 Task: Sort dependabot alerts in the repository "Javascript" by severity.
Action: Mouse moved to (1240, 198)
Screenshot: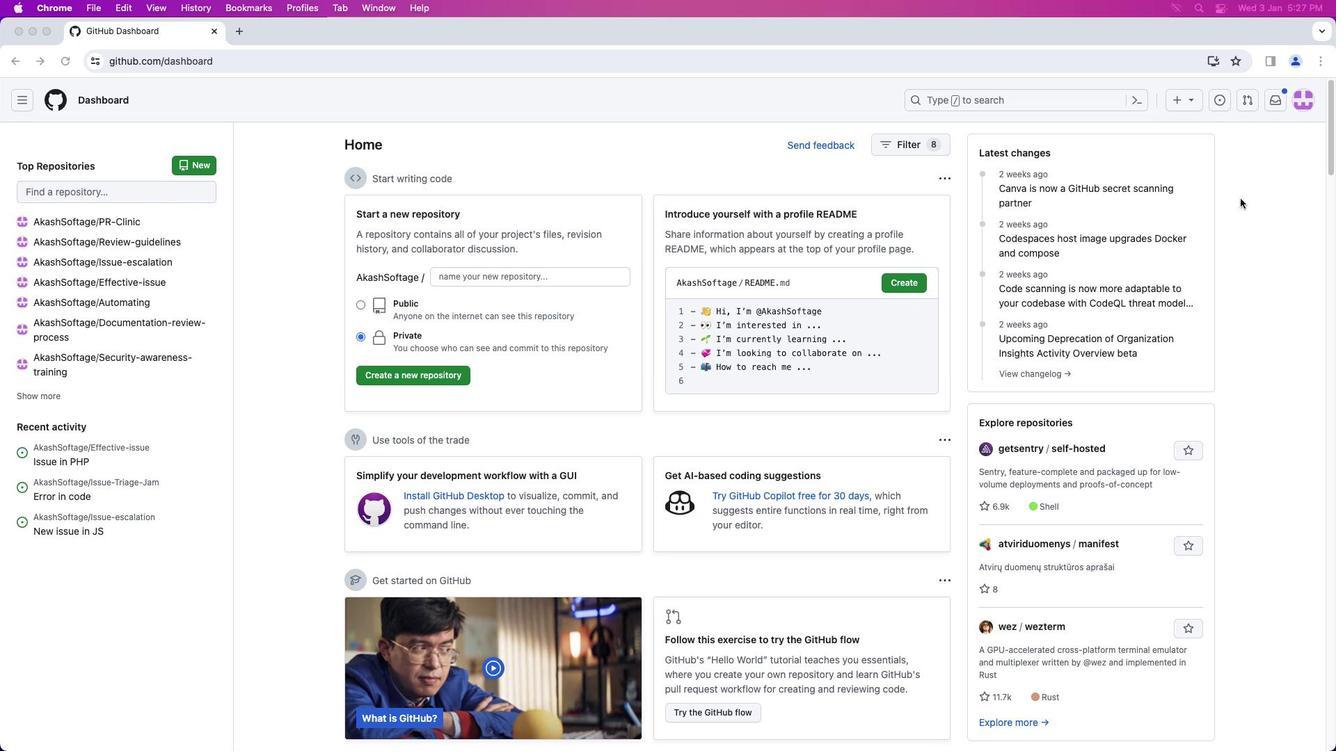 
Action: Mouse pressed left at (1240, 198)
Screenshot: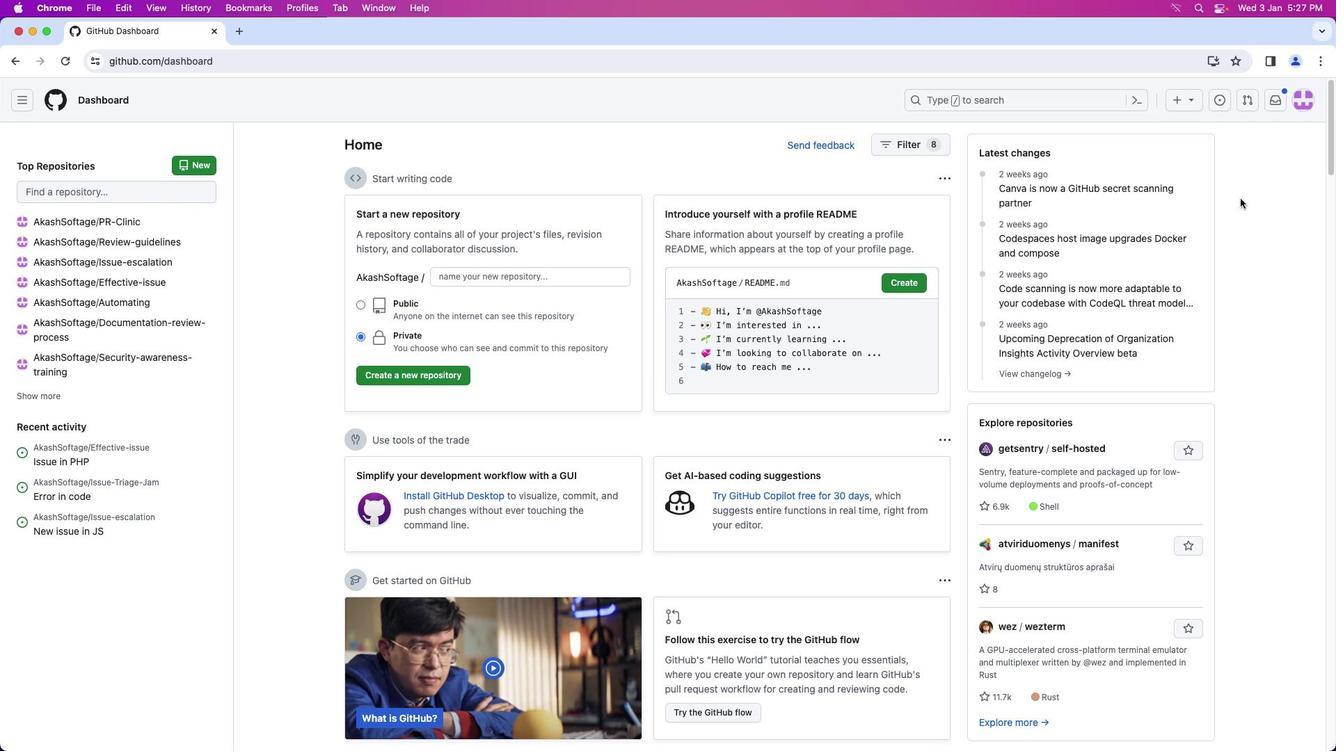 
Action: Mouse moved to (1306, 104)
Screenshot: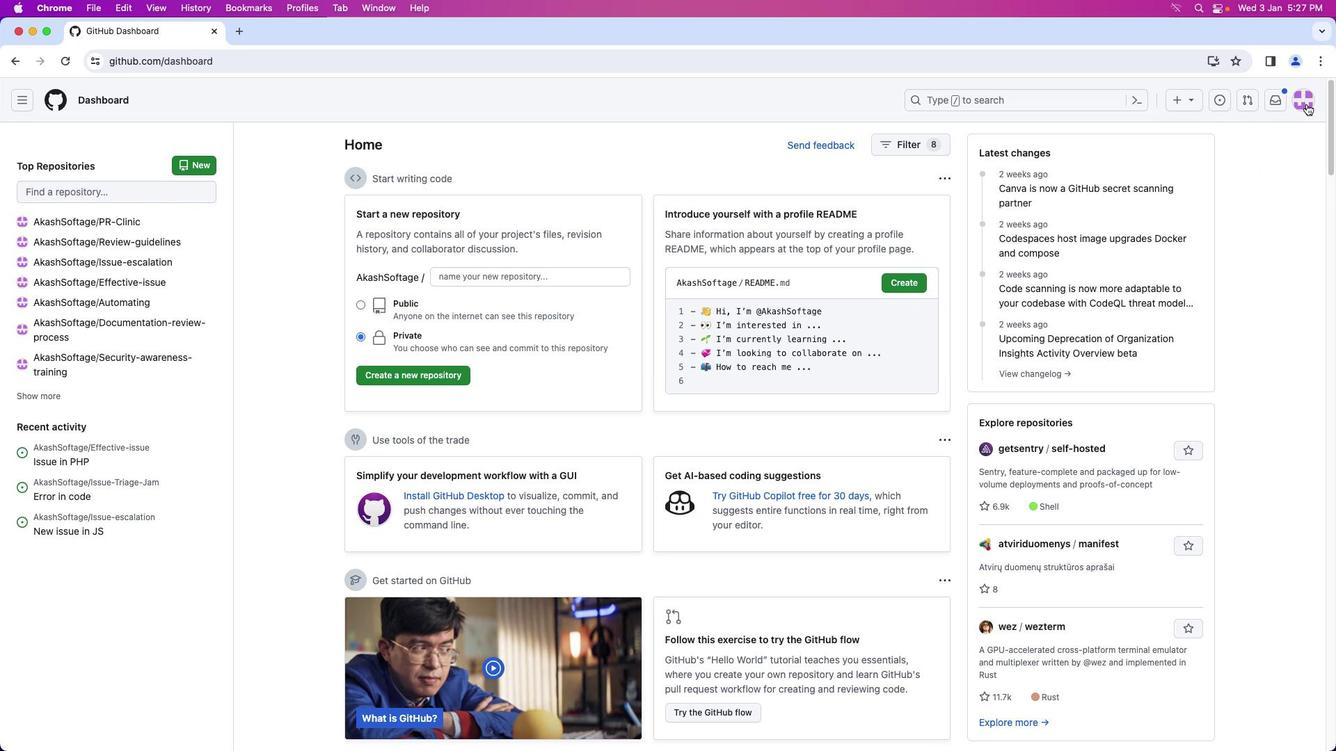 
Action: Mouse pressed left at (1306, 104)
Screenshot: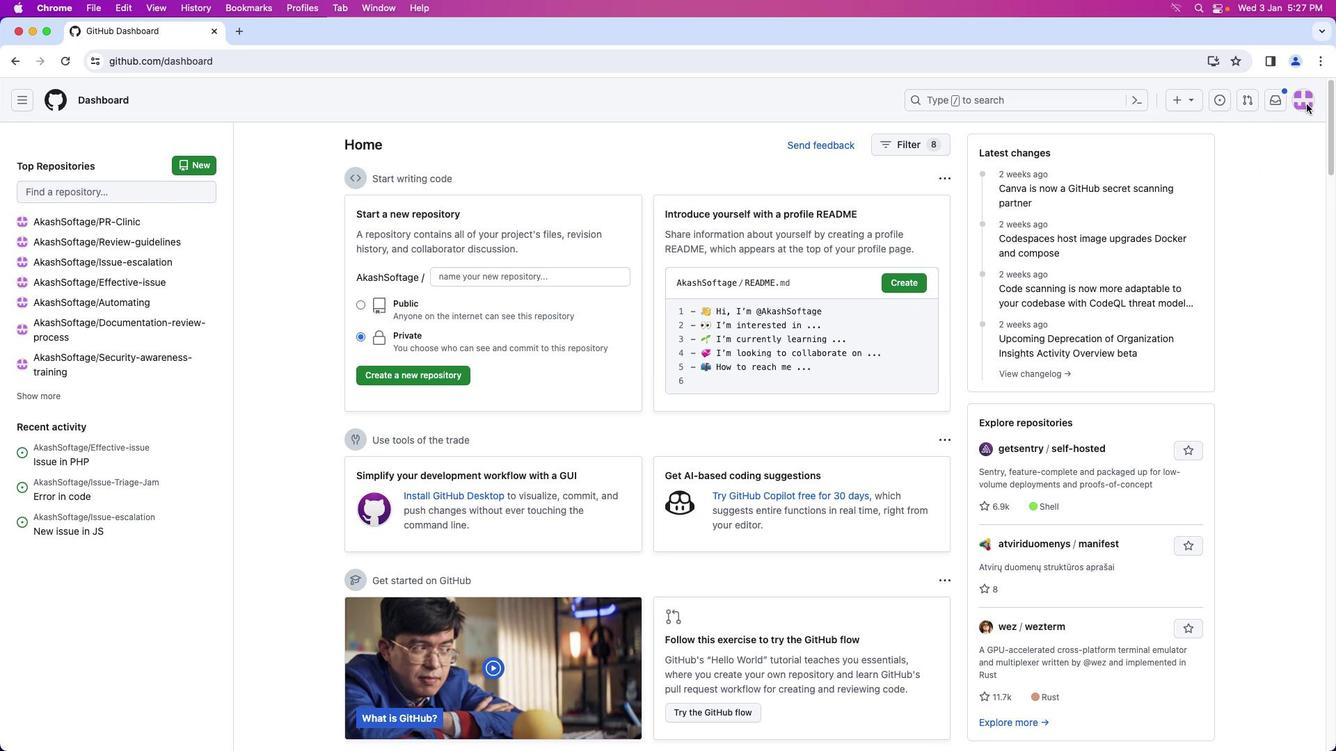 
Action: Mouse moved to (1259, 217)
Screenshot: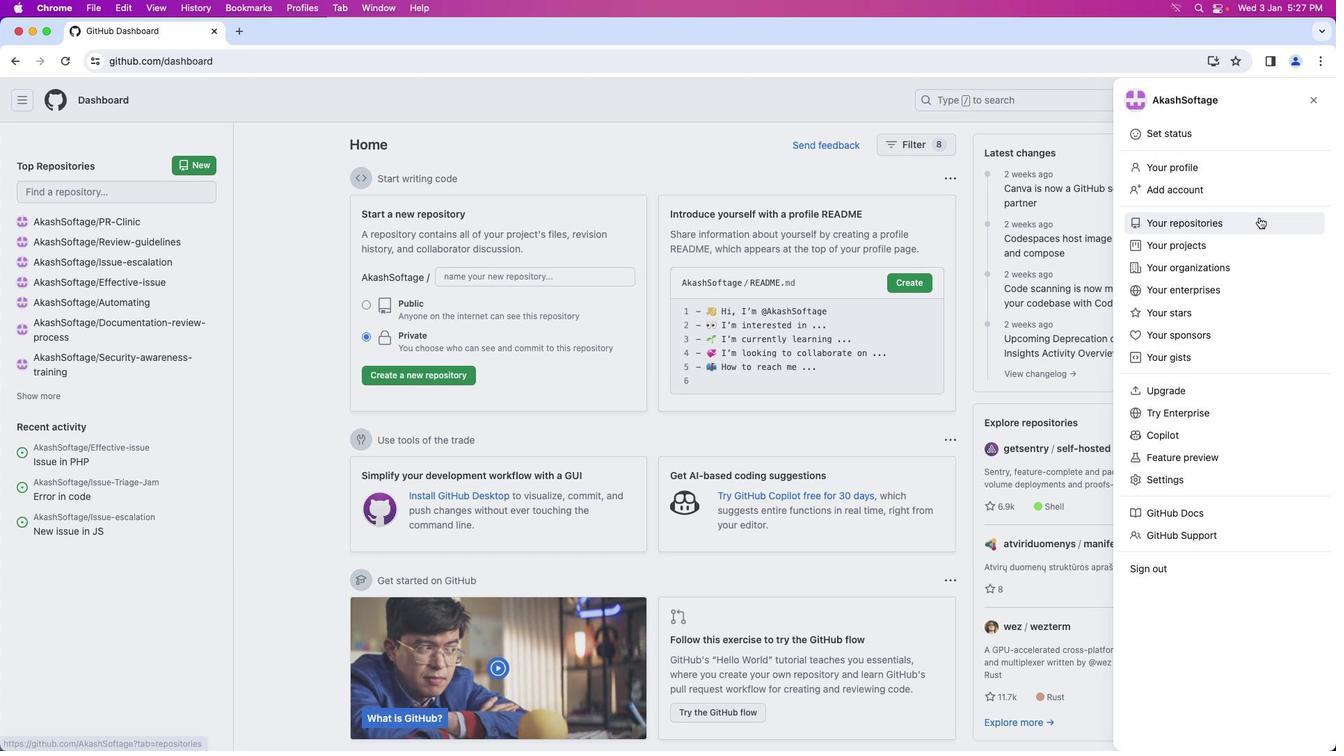 
Action: Mouse pressed left at (1259, 217)
Screenshot: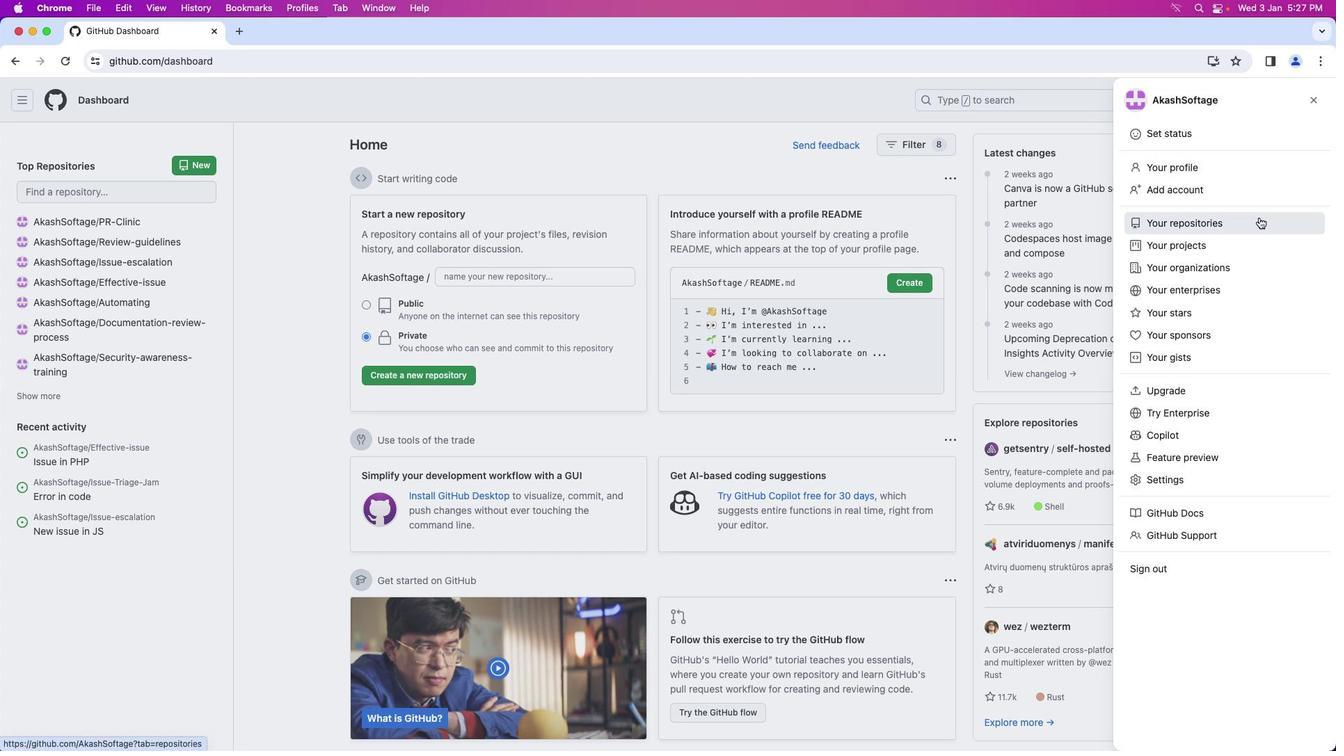 
Action: Mouse moved to (510, 228)
Screenshot: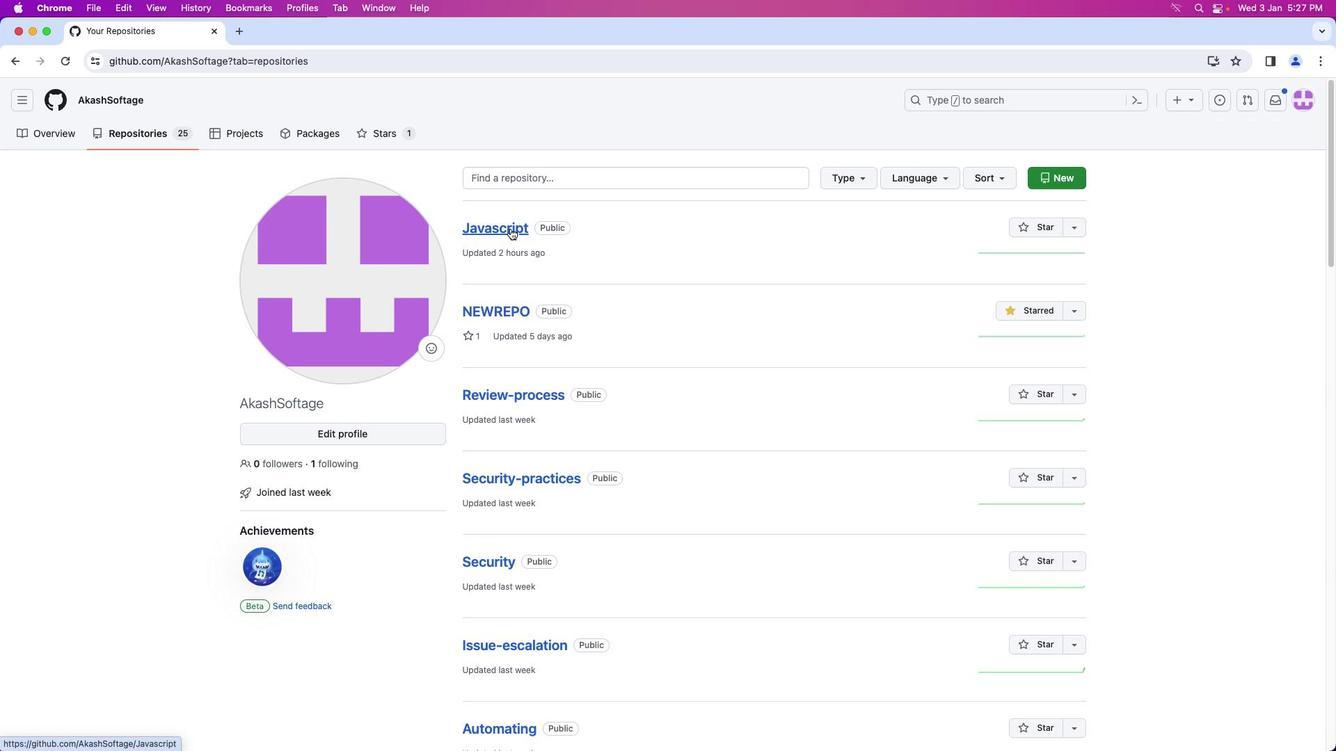 
Action: Mouse pressed left at (510, 228)
Screenshot: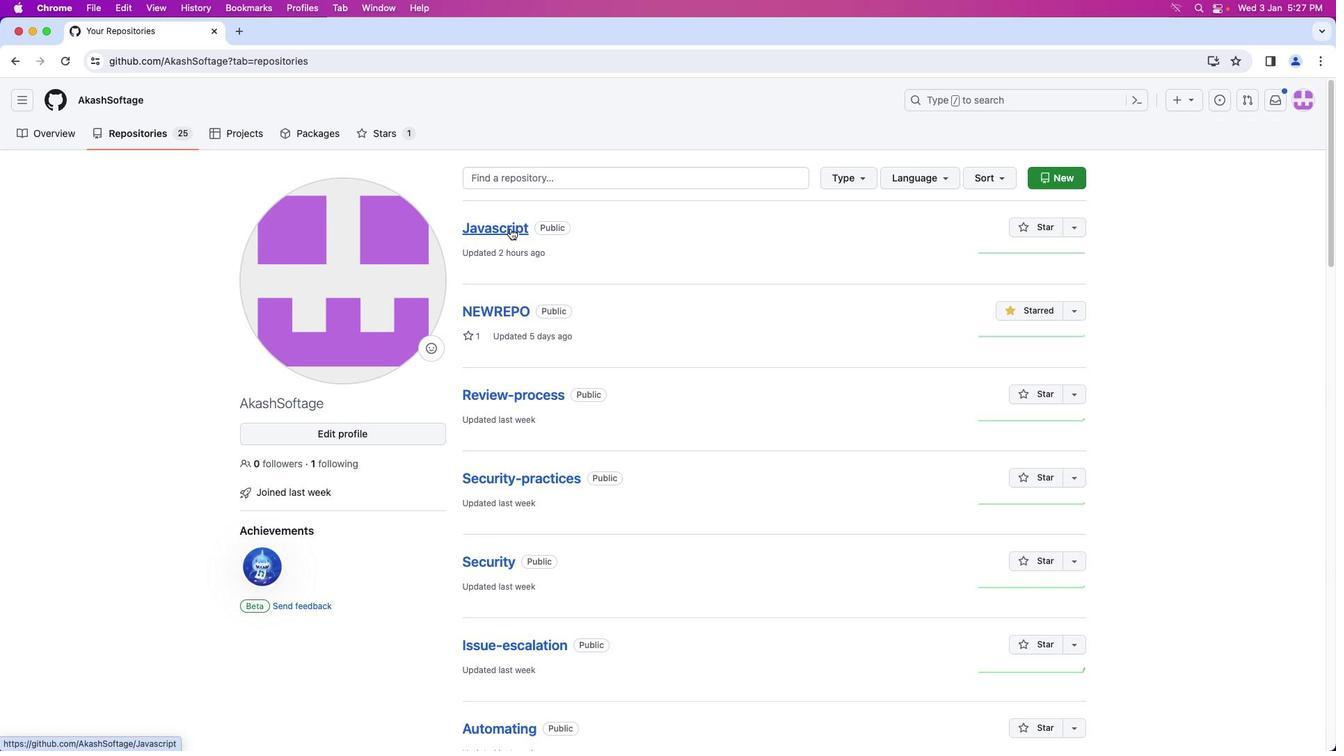
Action: Mouse moved to (475, 137)
Screenshot: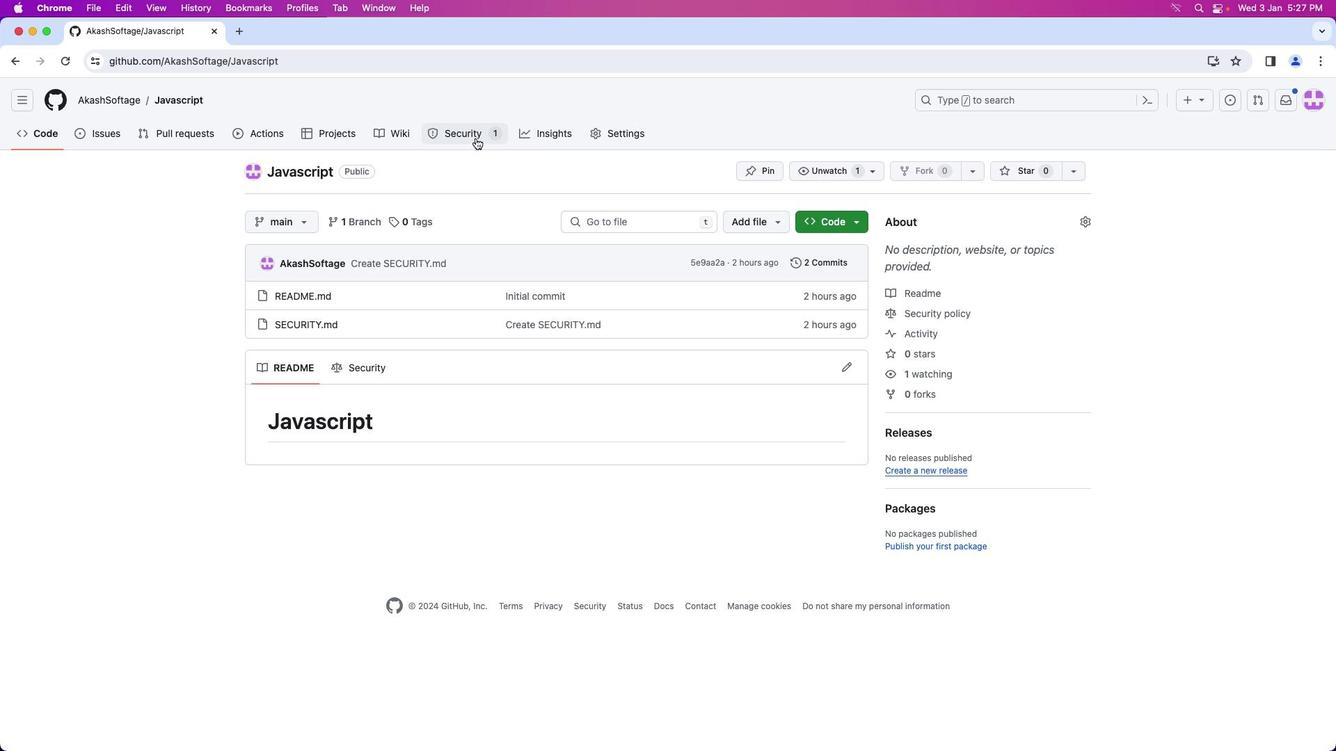 
Action: Mouse pressed left at (475, 137)
Screenshot: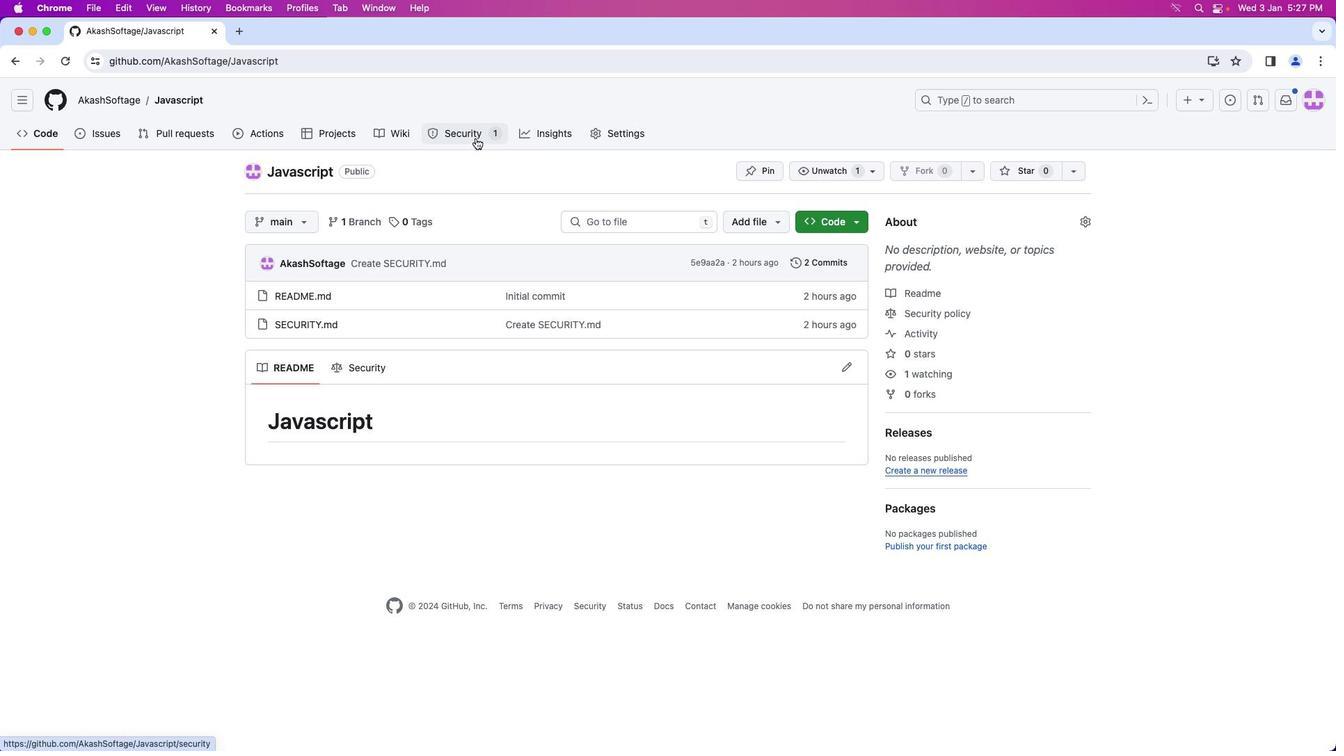 
Action: Mouse moved to (389, 308)
Screenshot: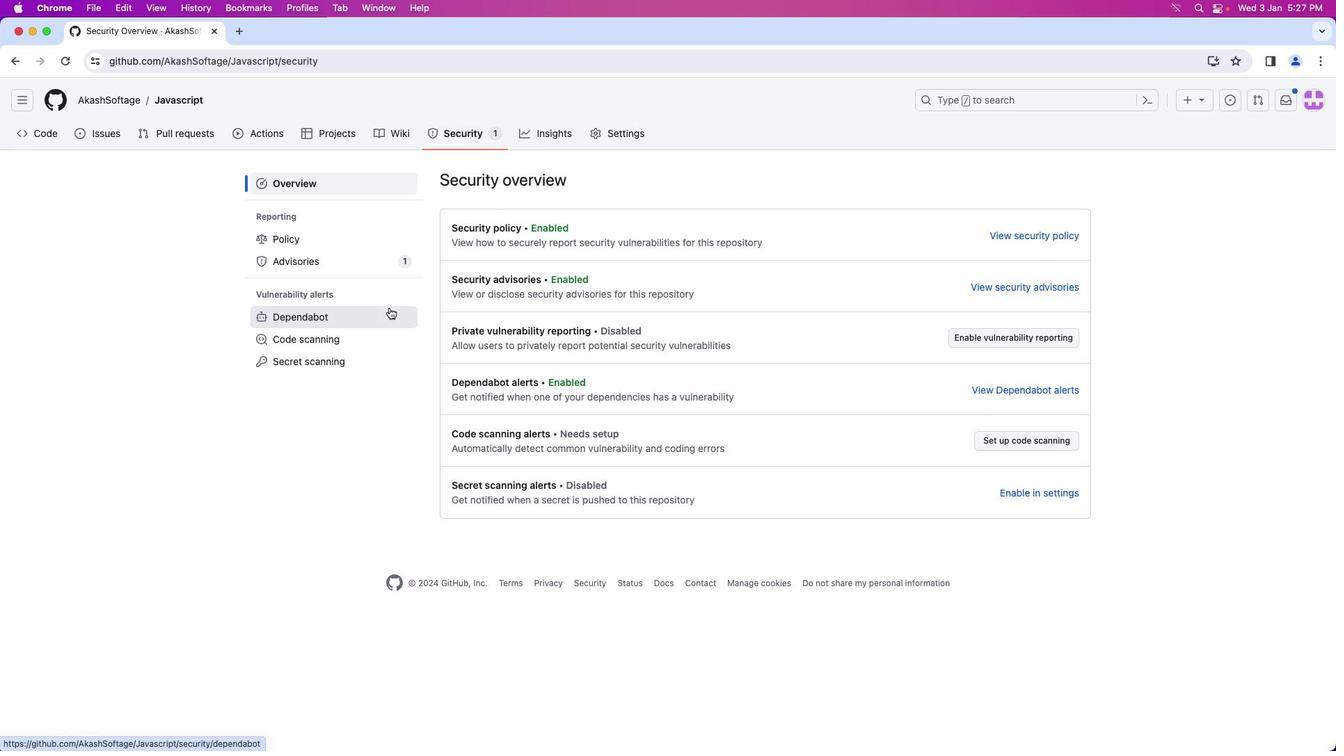 
Action: Mouse pressed left at (389, 308)
Screenshot: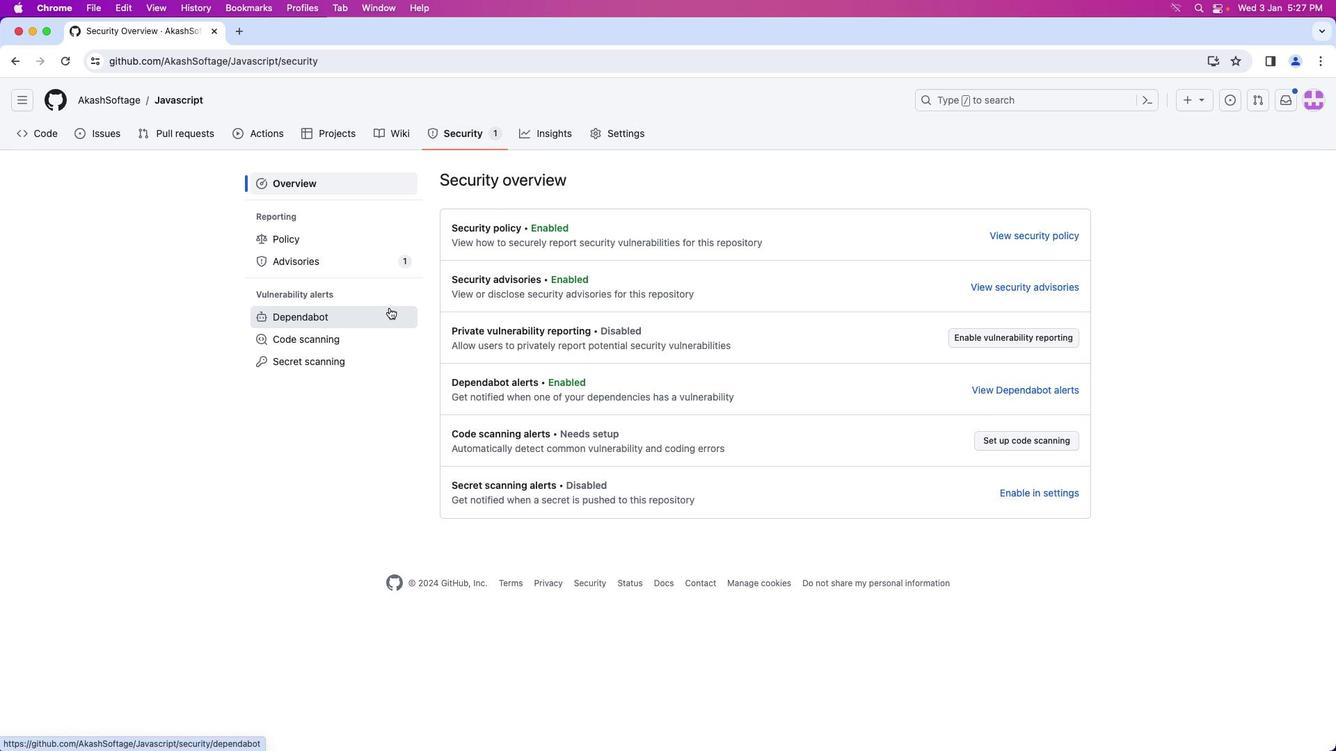 
Action: Mouse moved to (1051, 388)
Screenshot: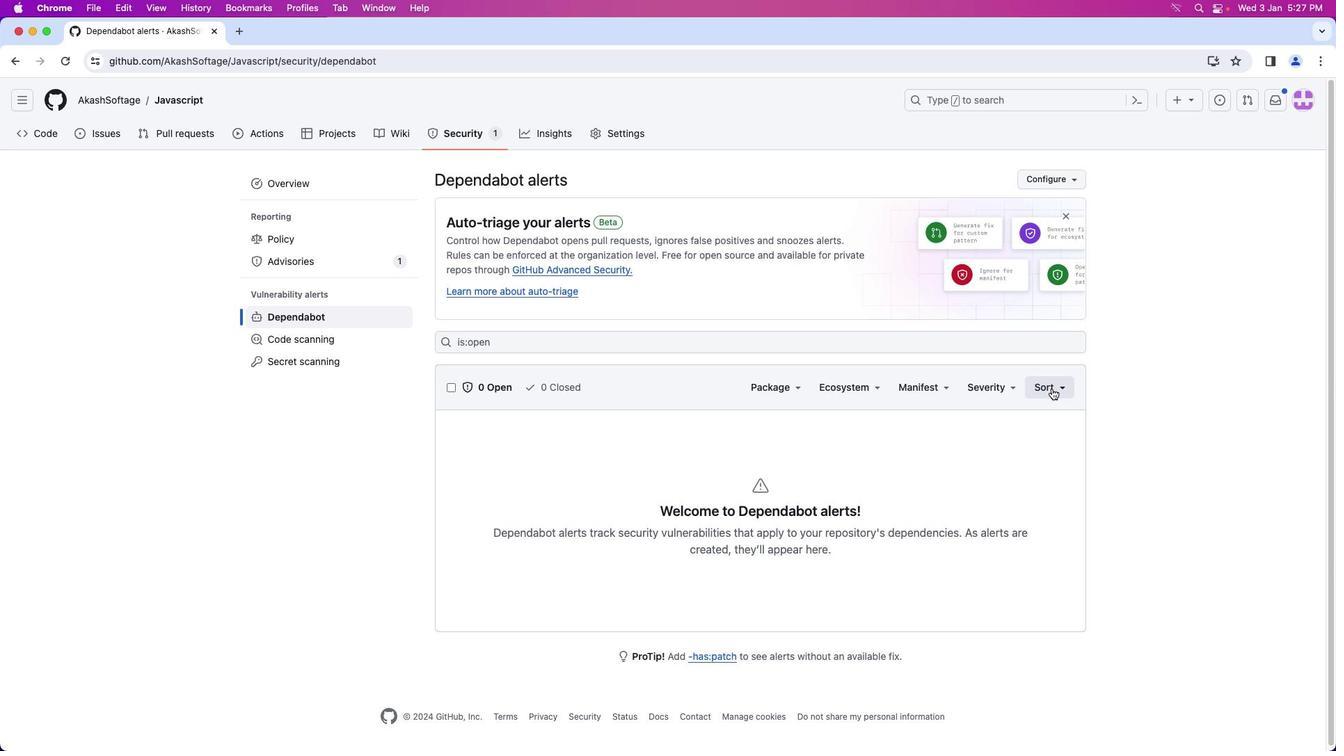 
Action: Mouse pressed left at (1051, 388)
Screenshot: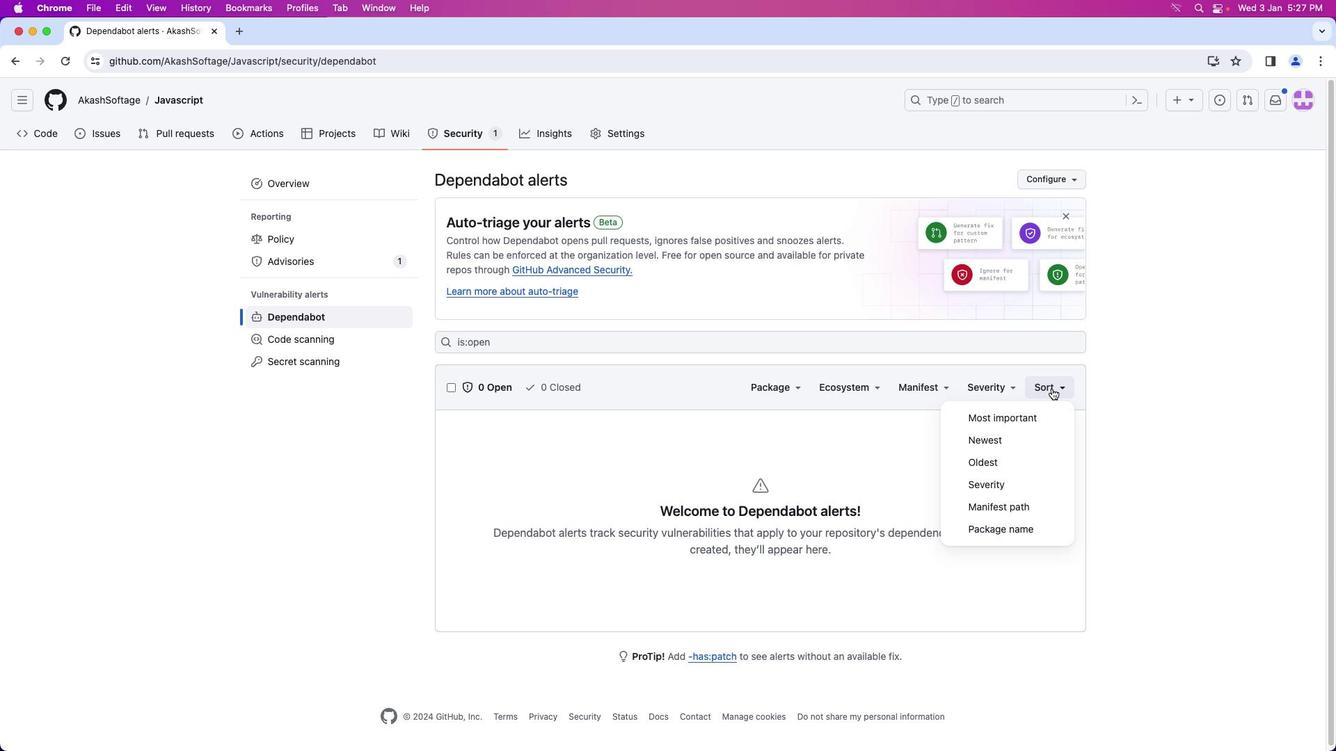 
Action: Mouse moved to (1018, 478)
Screenshot: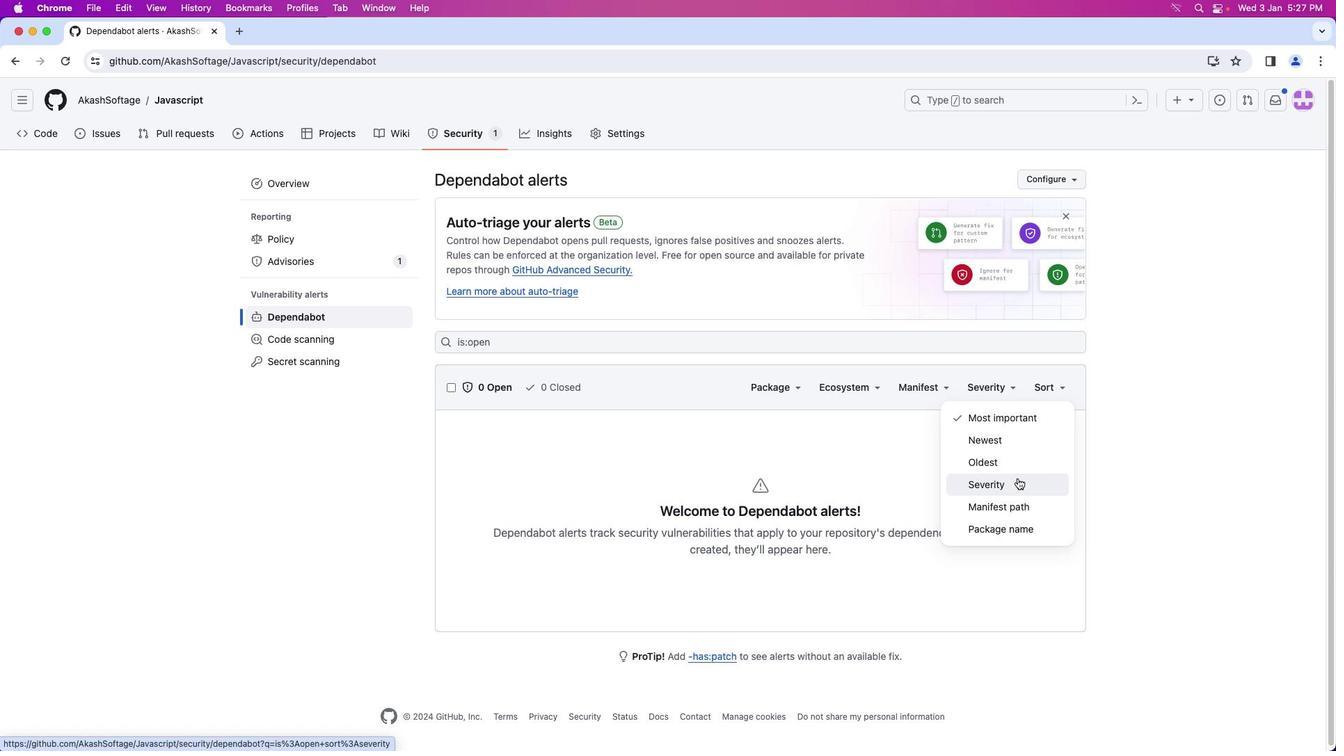 
Action: Mouse pressed left at (1018, 478)
Screenshot: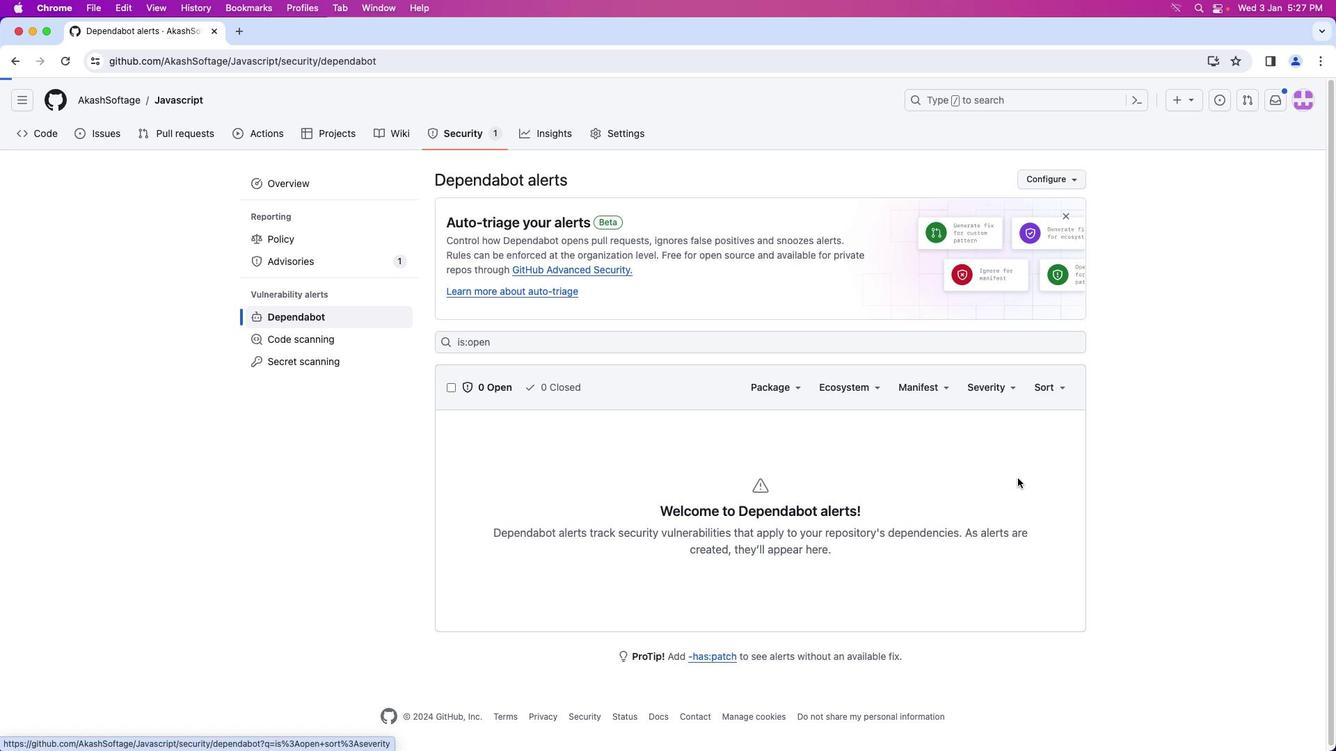 
Action: Mouse moved to (1015, 474)
Screenshot: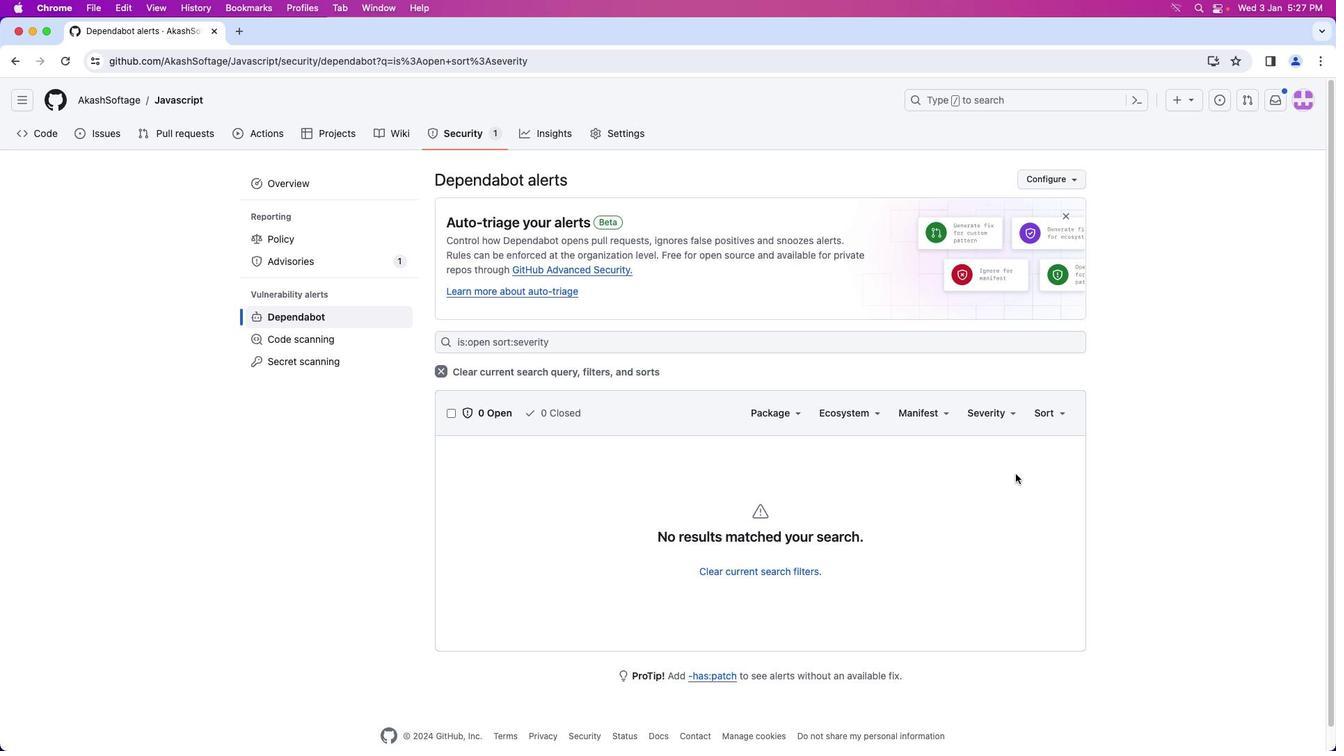 
